 Task: Archive completed tasks and project documentation.
Action: Mouse moved to (529, 360)
Screenshot: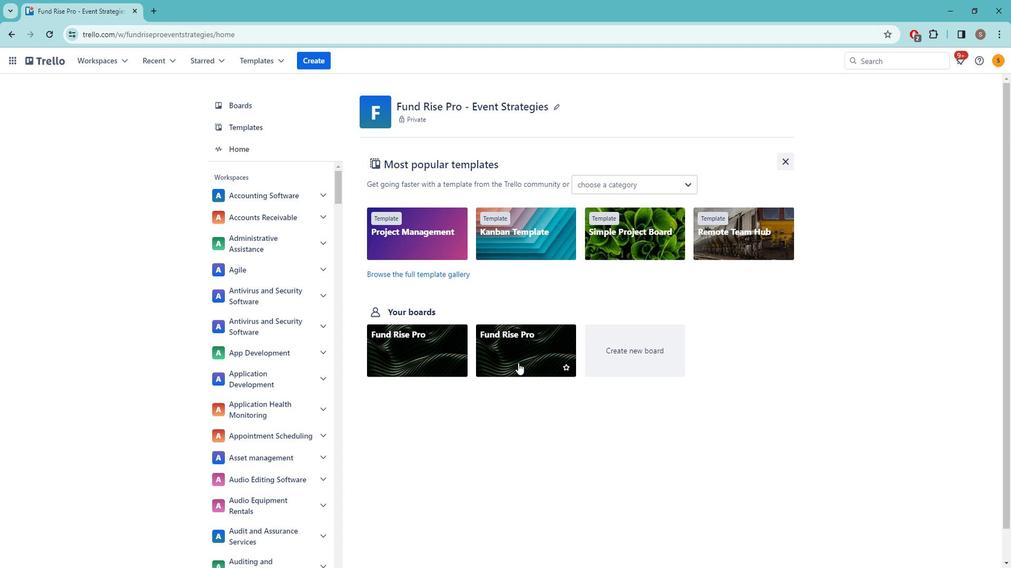 
Action: Mouse pressed left at (529, 360)
Screenshot: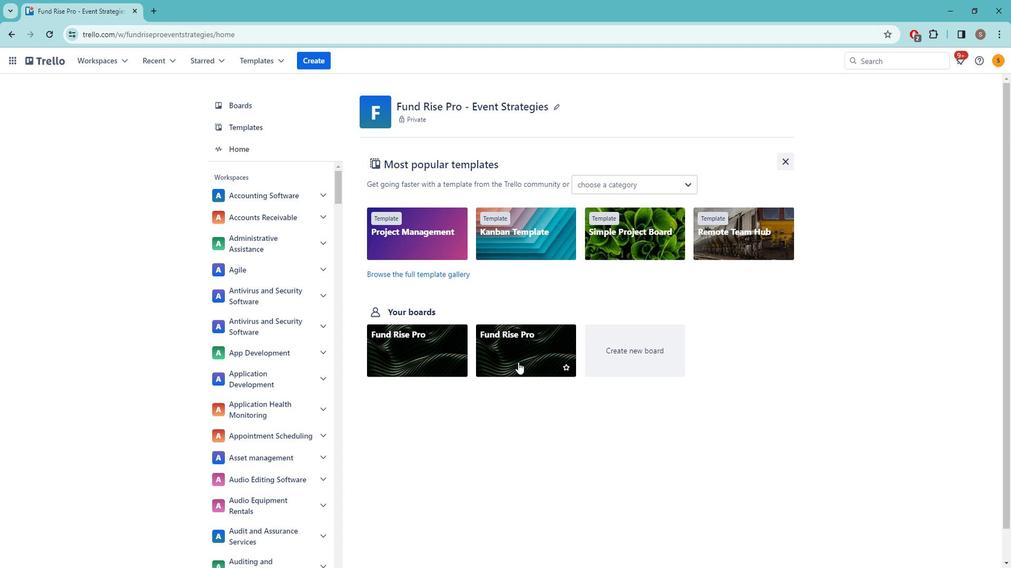 
Action: Mouse moved to (430, 174)
Screenshot: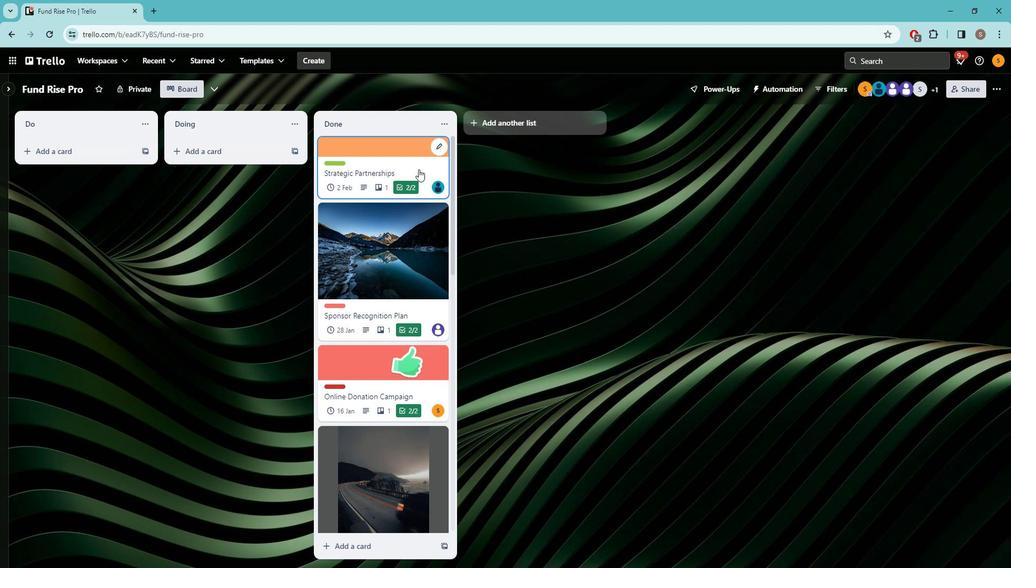 
Action: Mouse pressed right at (430, 174)
Screenshot: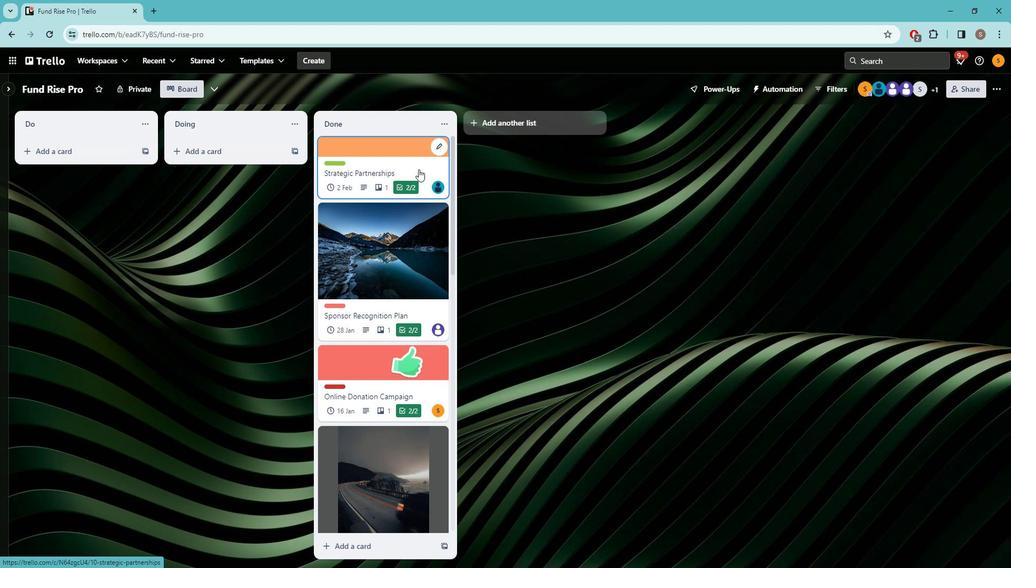 
Action: Mouse moved to (477, 286)
Screenshot: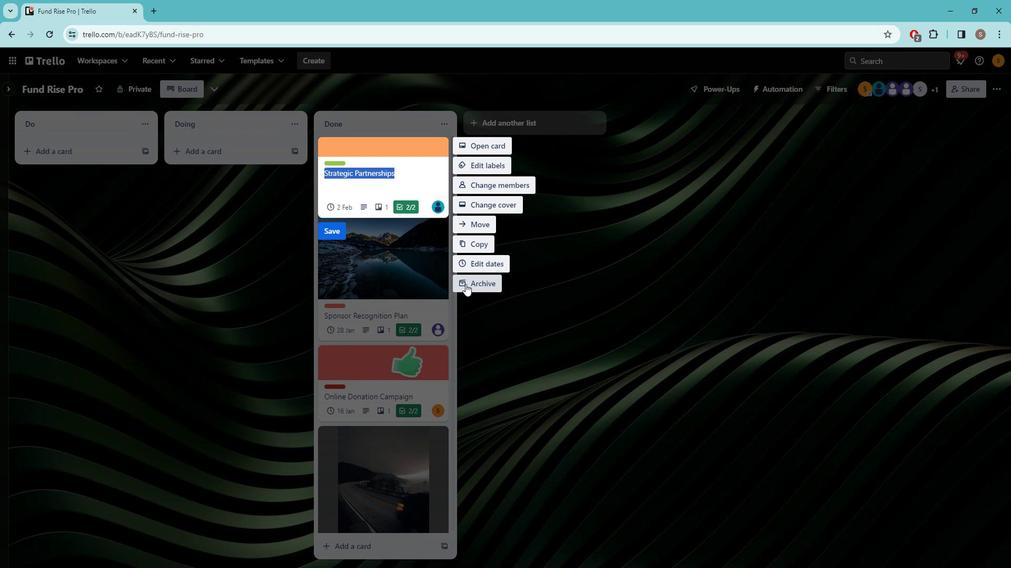 
Action: Mouse pressed left at (477, 286)
Screenshot: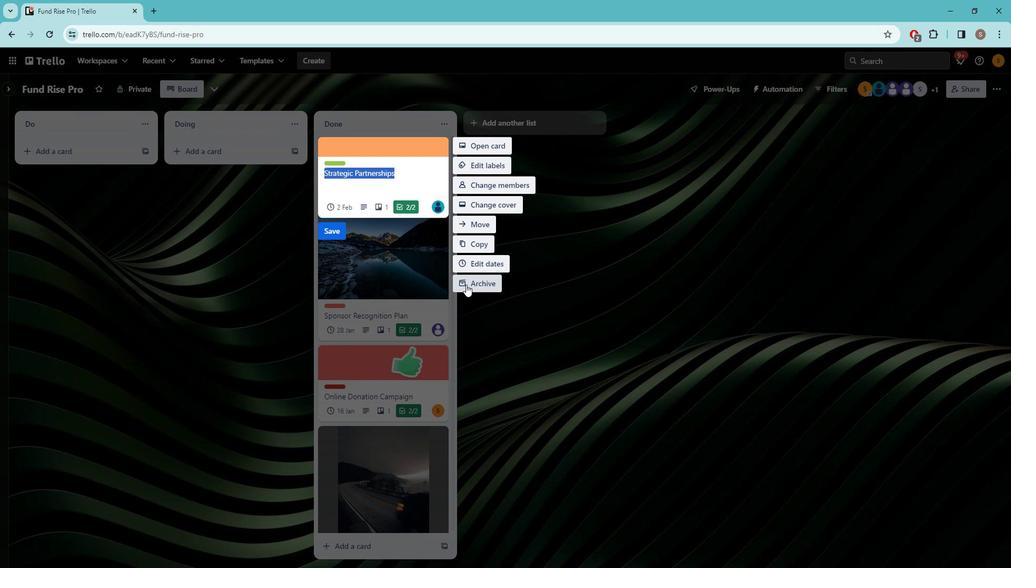 
Action: Mouse moved to (406, 216)
Screenshot: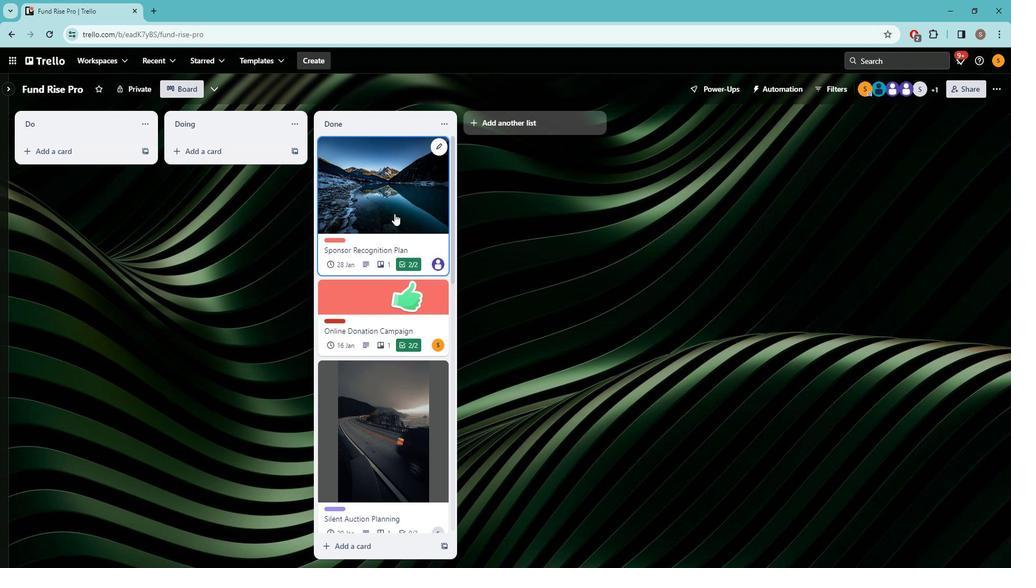 
Action: Mouse pressed right at (406, 216)
Screenshot: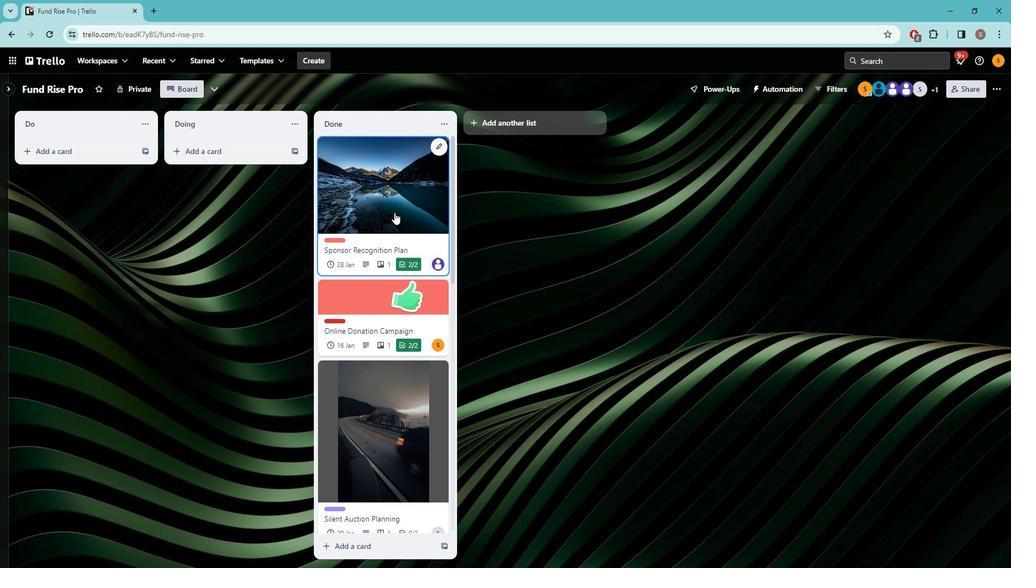 
Action: Mouse moved to (477, 287)
Screenshot: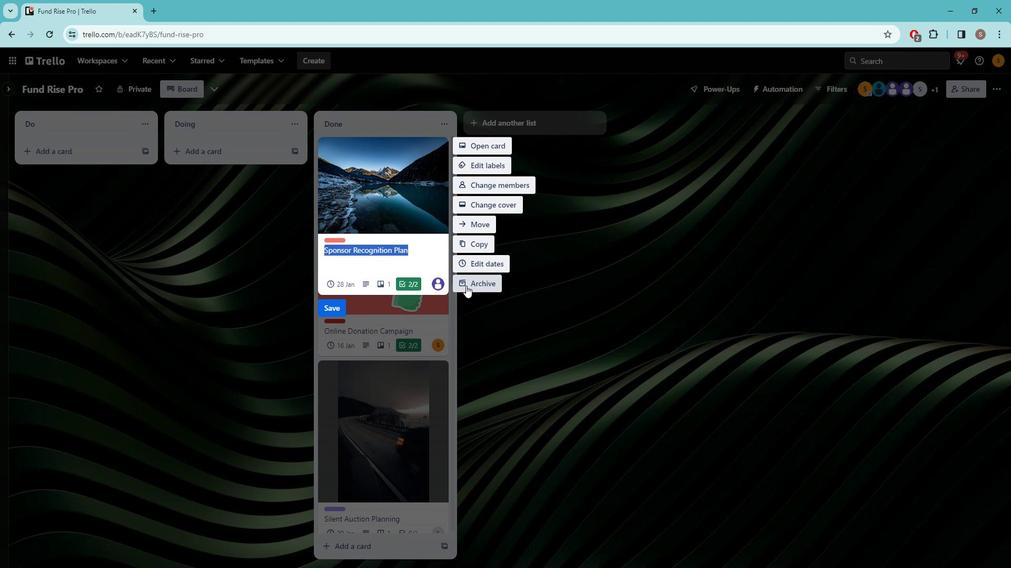 
Action: Mouse pressed left at (477, 287)
Screenshot: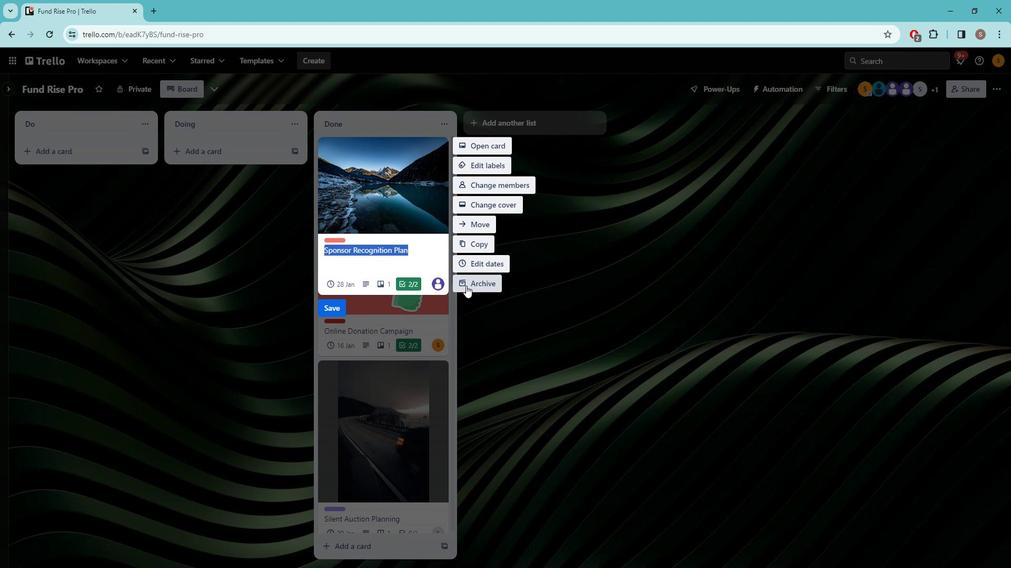 
Action: Mouse moved to (434, 170)
Screenshot: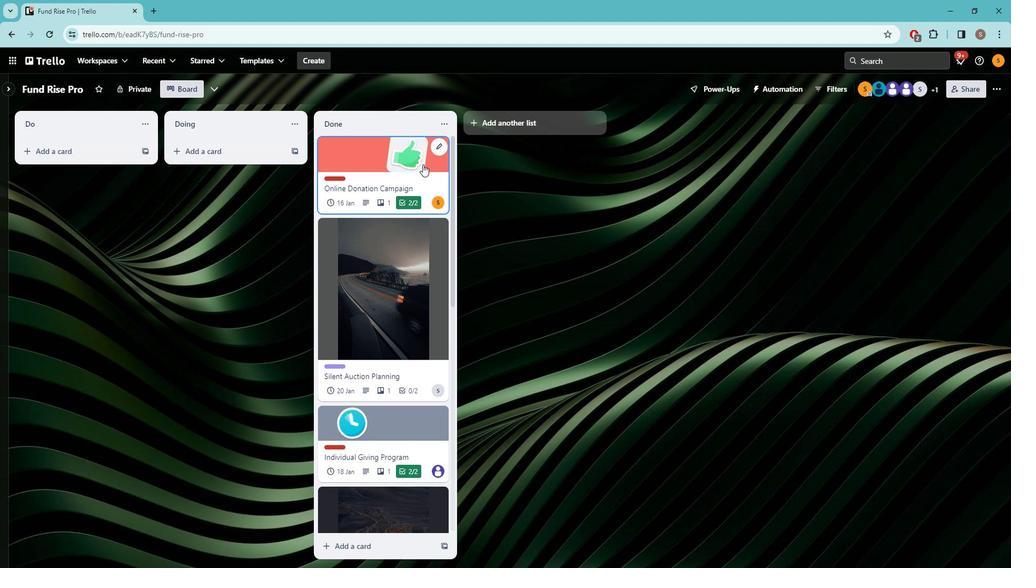 
Action: Mouse pressed right at (434, 170)
Screenshot: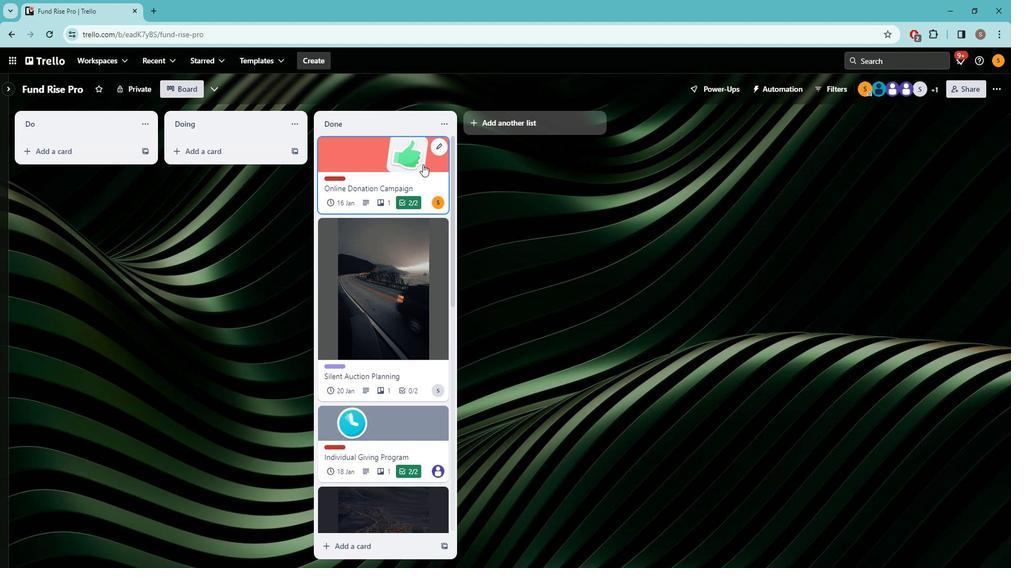 
Action: Mouse moved to (484, 279)
Screenshot: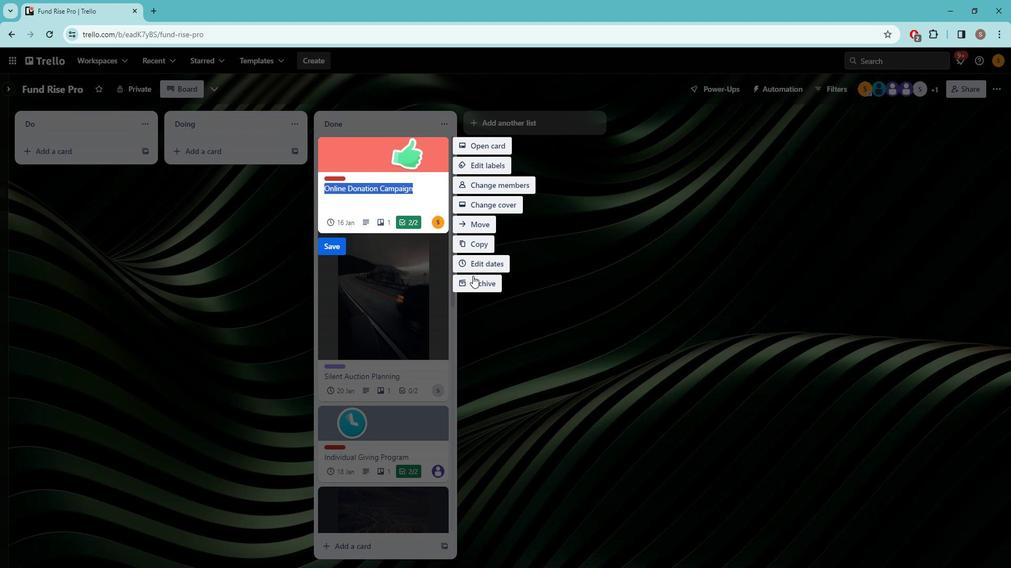 
Action: Mouse pressed left at (484, 279)
Screenshot: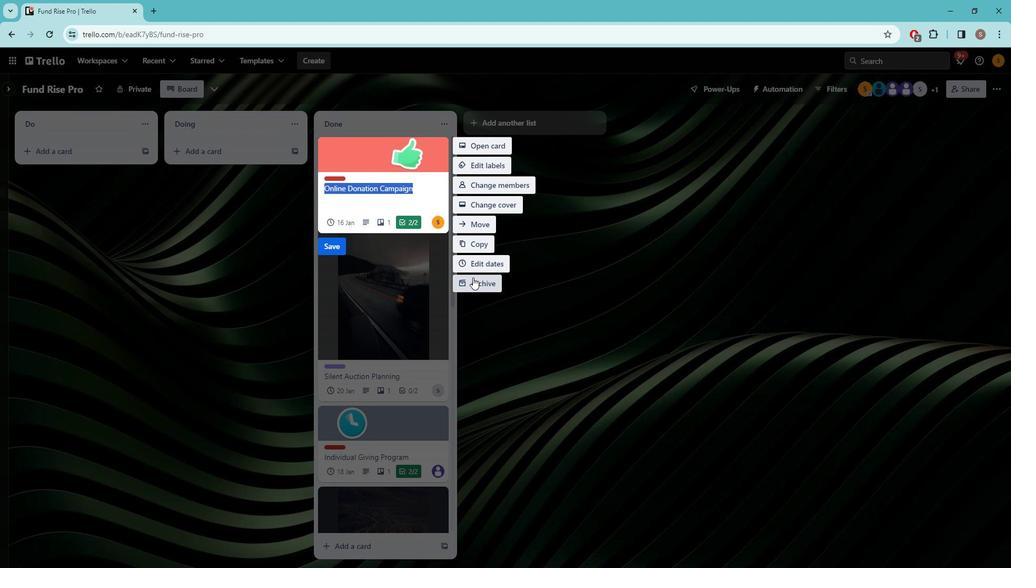 
Action: Mouse moved to (445, 245)
Screenshot: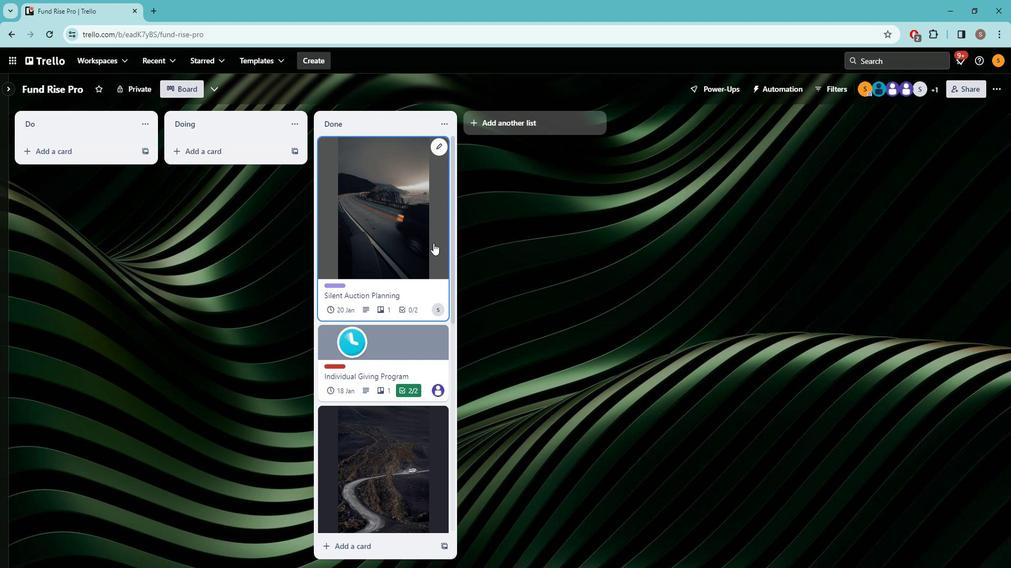 
Action: Mouse pressed right at (445, 245)
Screenshot: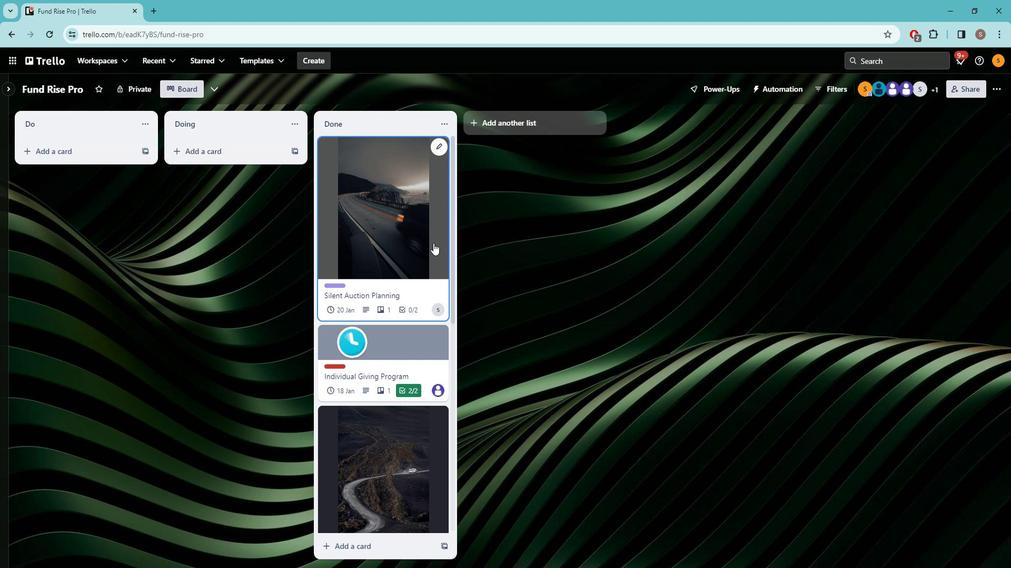 
Action: Mouse moved to (480, 281)
Screenshot: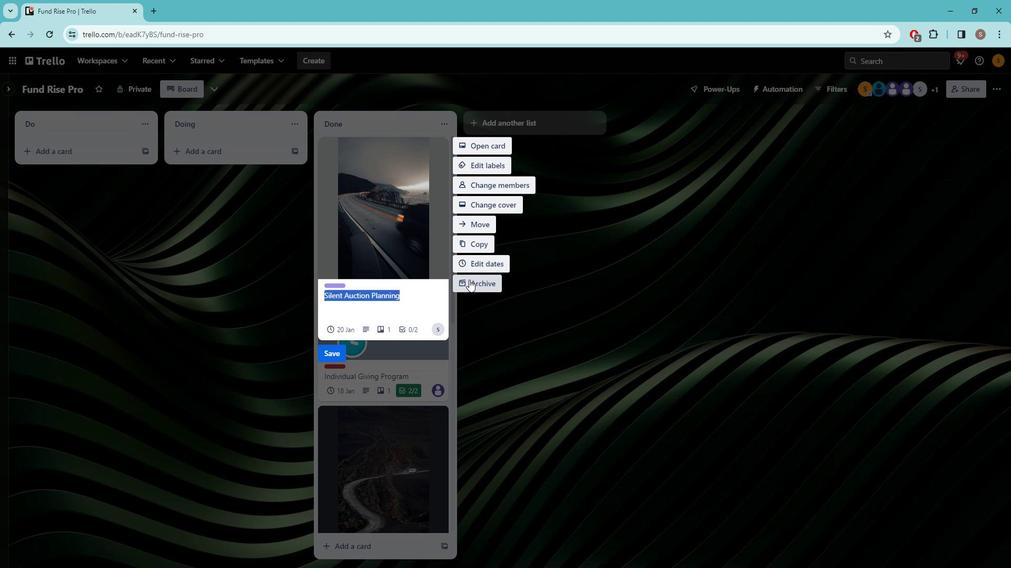 
Action: Mouse pressed left at (480, 281)
Screenshot: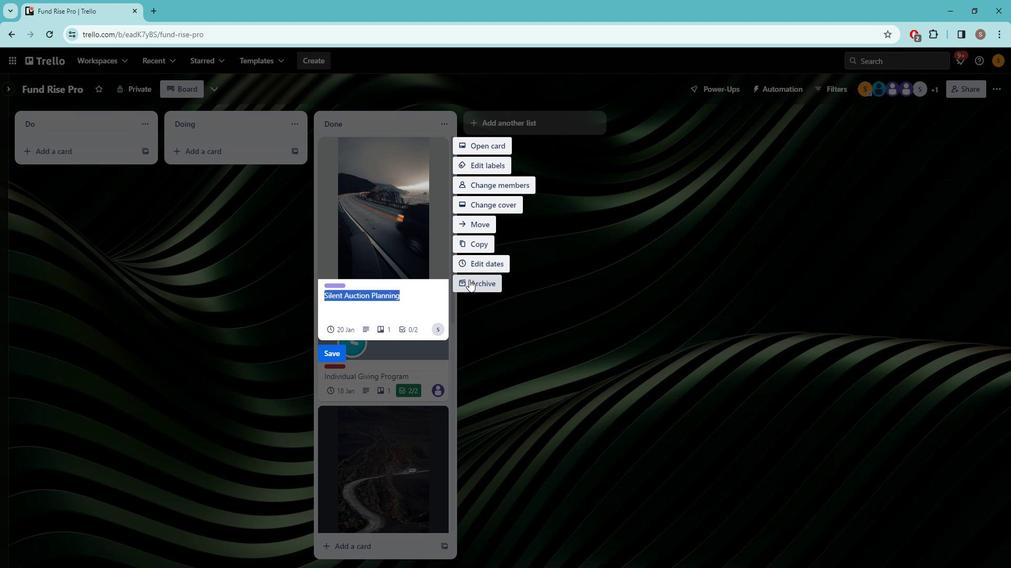 
Action: Mouse moved to (415, 186)
Screenshot: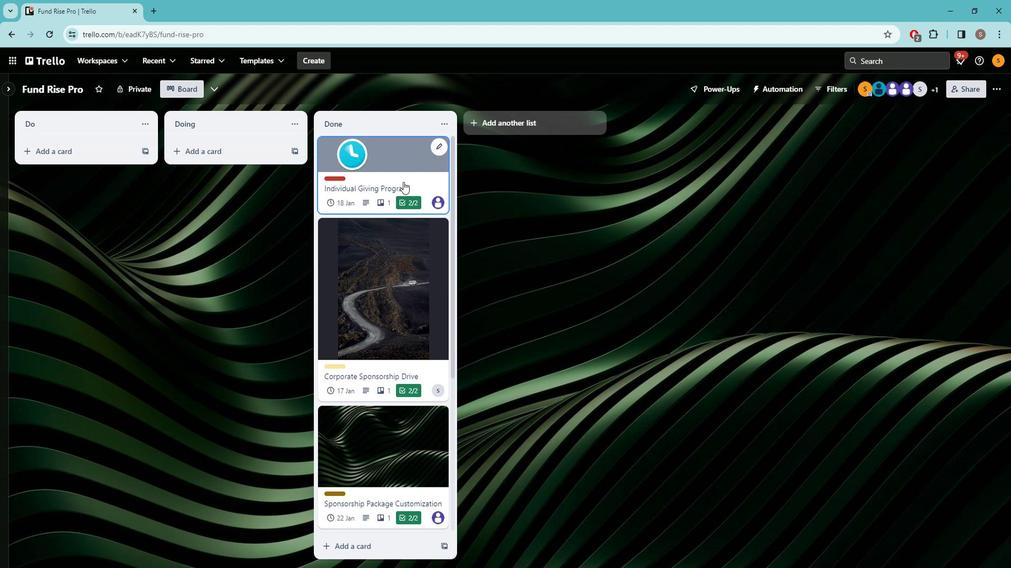 
Action: Mouse pressed right at (415, 186)
Screenshot: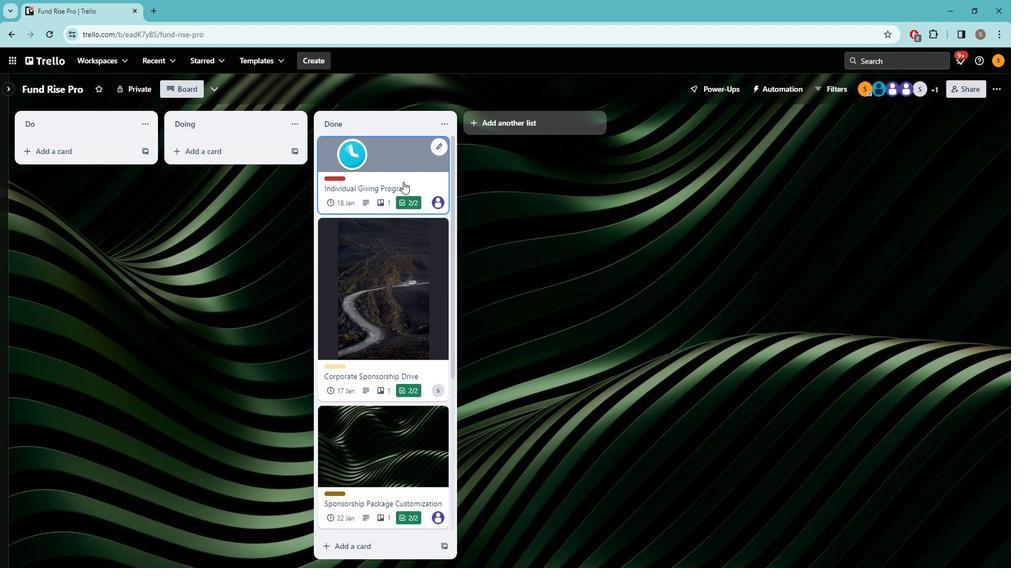 
Action: Mouse moved to (484, 281)
Screenshot: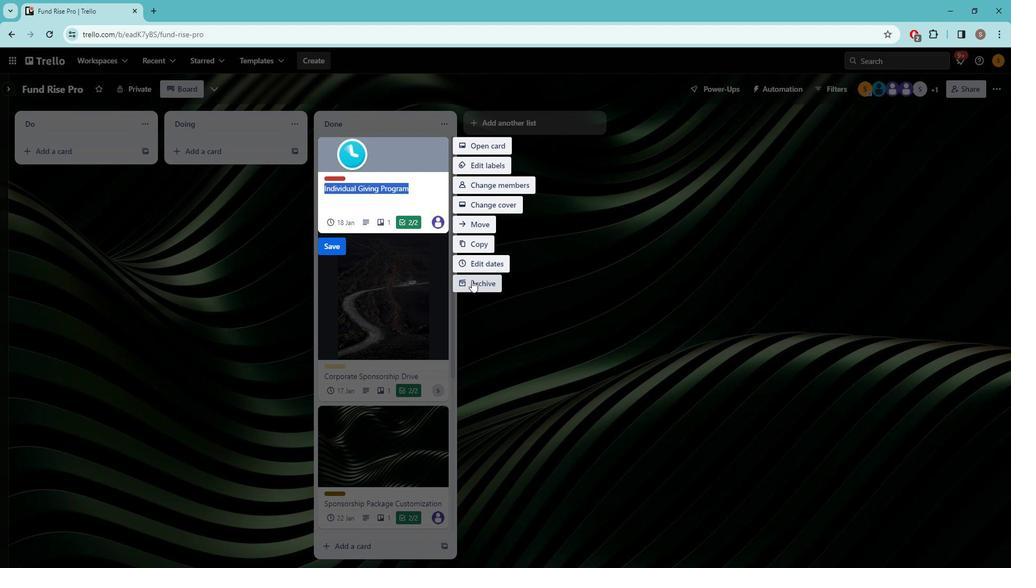 
Action: Mouse pressed left at (484, 281)
Screenshot: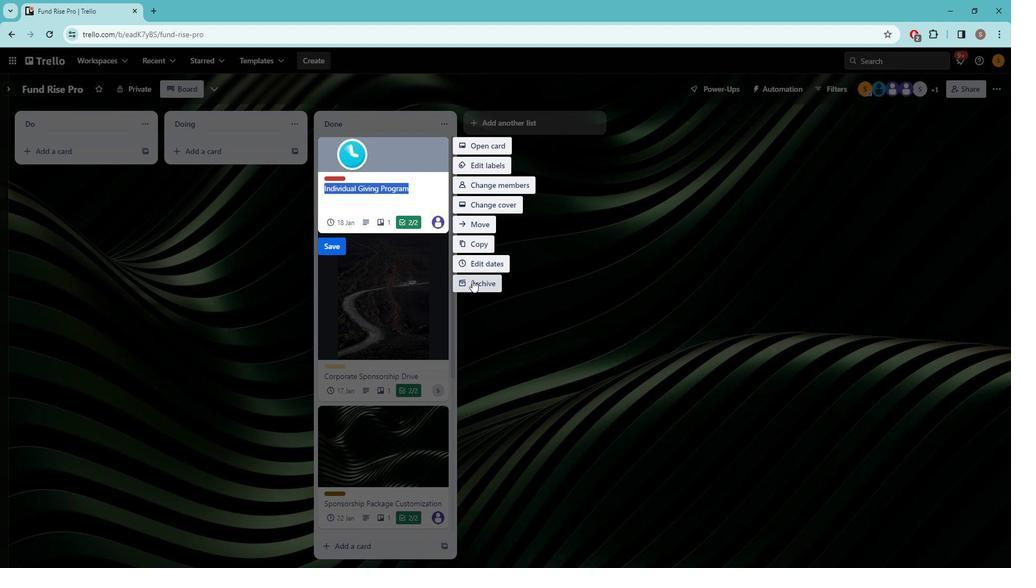 
Action: Mouse moved to (454, 263)
Screenshot: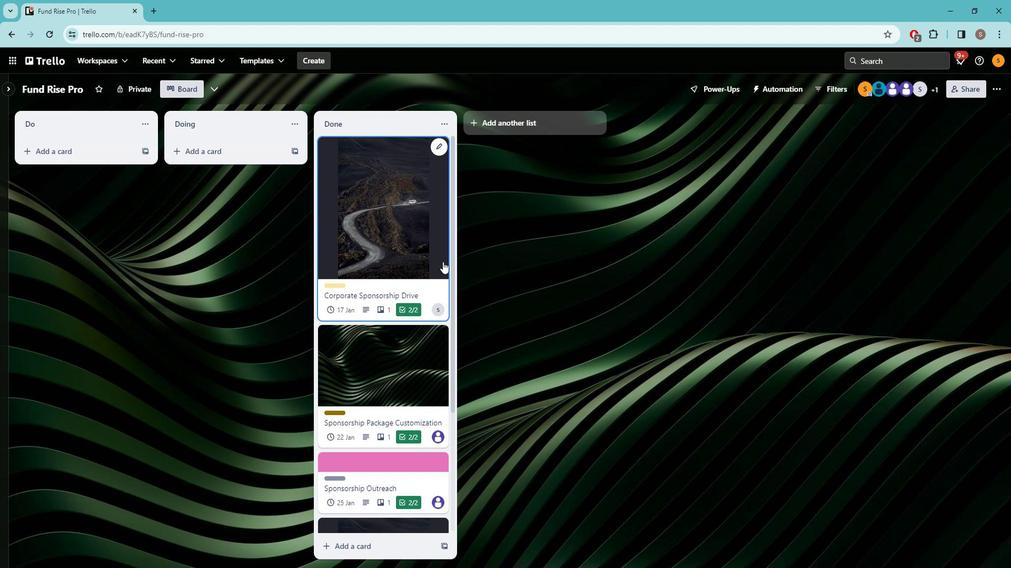 
Action: Mouse pressed right at (454, 263)
Screenshot: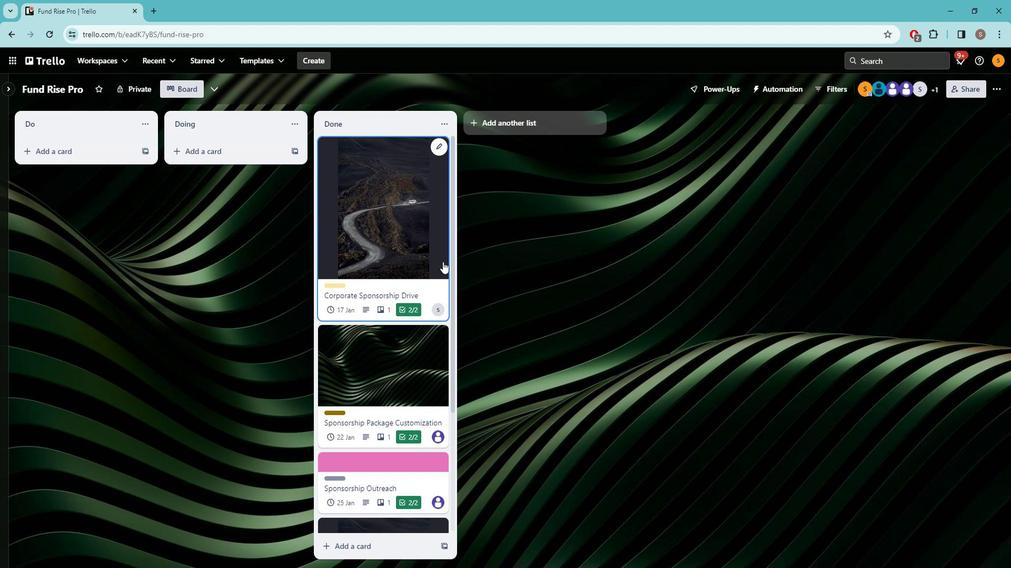 
Action: Mouse moved to (479, 288)
Screenshot: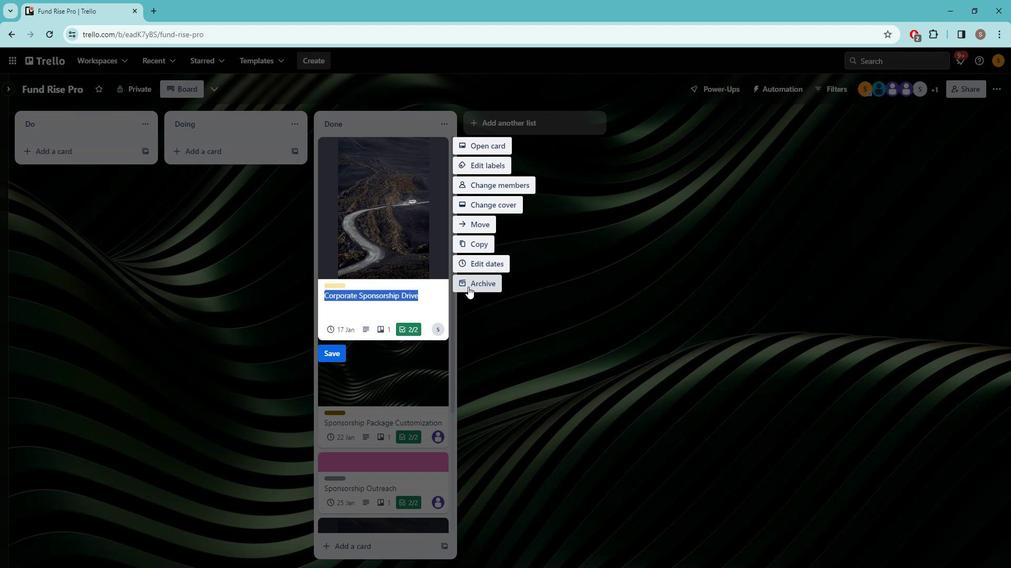 
Action: Mouse pressed left at (479, 288)
Screenshot: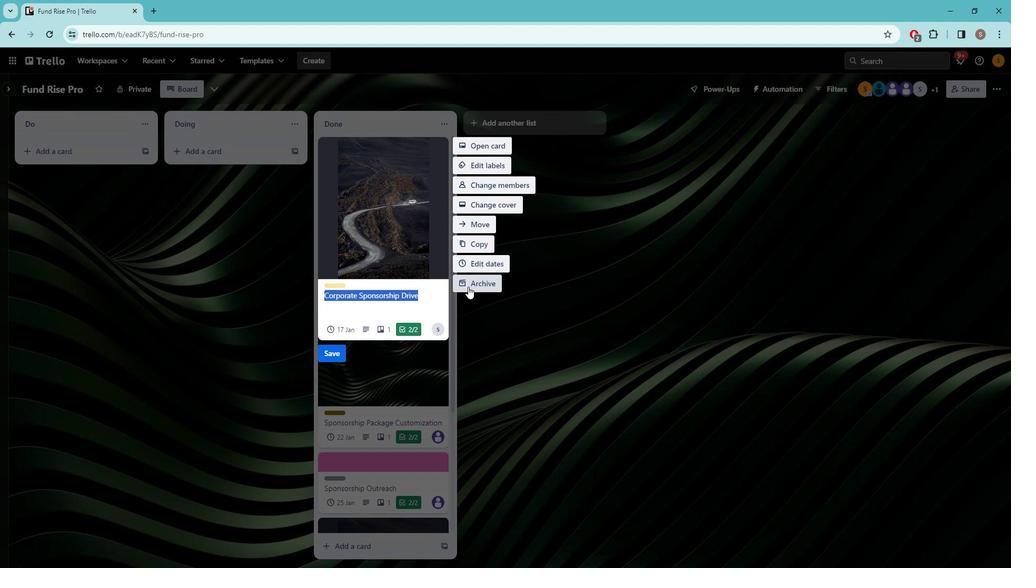 
Action: Mouse moved to (429, 214)
Screenshot: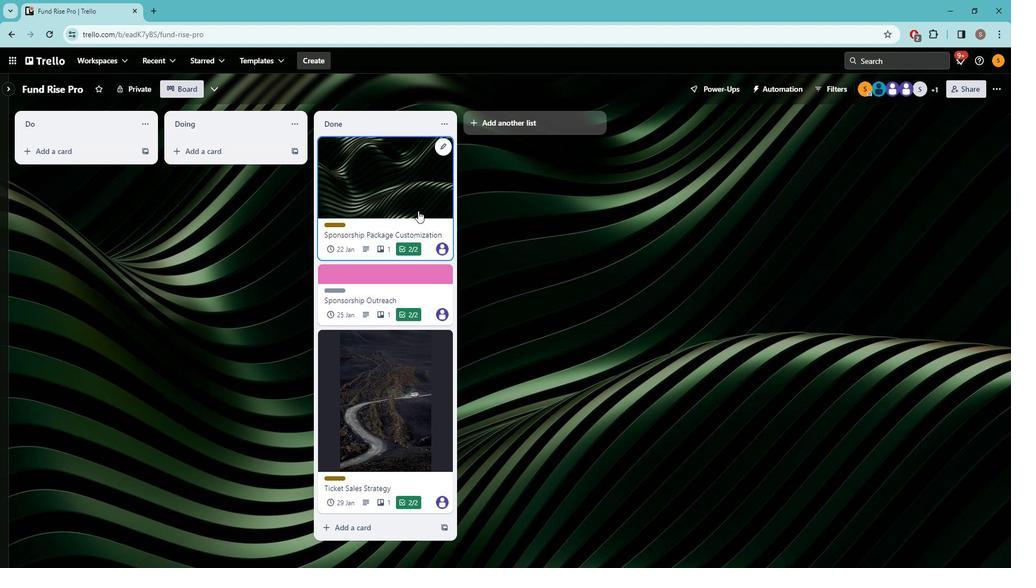 
Action: Mouse pressed right at (429, 214)
Screenshot: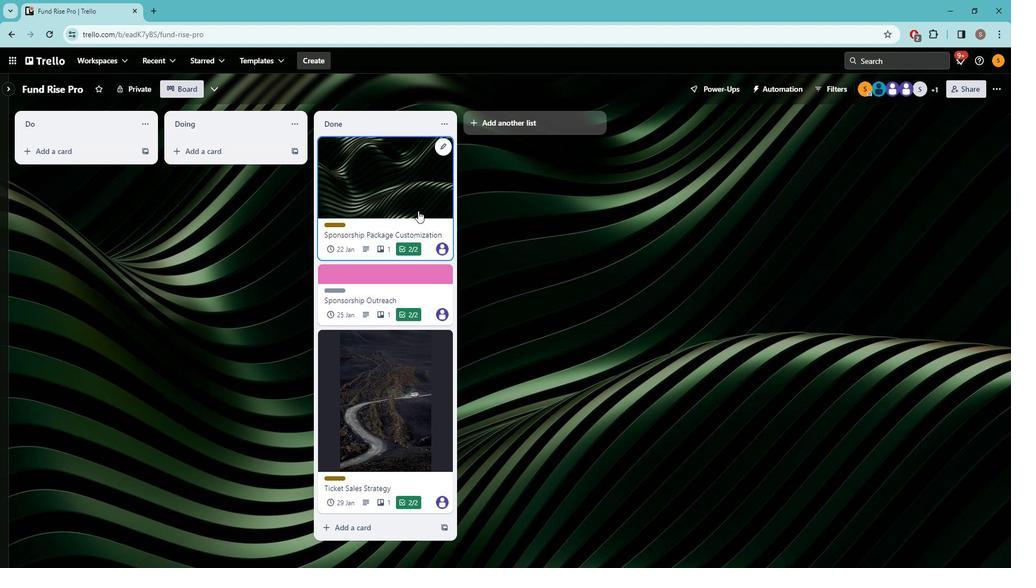 
Action: Mouse moved to (495, 287)
Screenshot: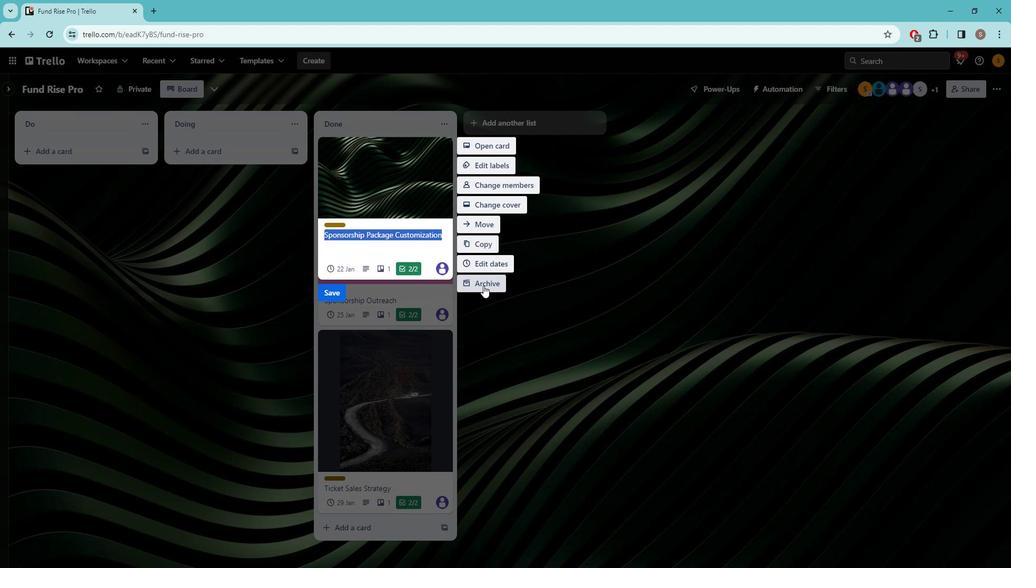 
Action: Mouse pressed left at (495, 287)
Screenshot: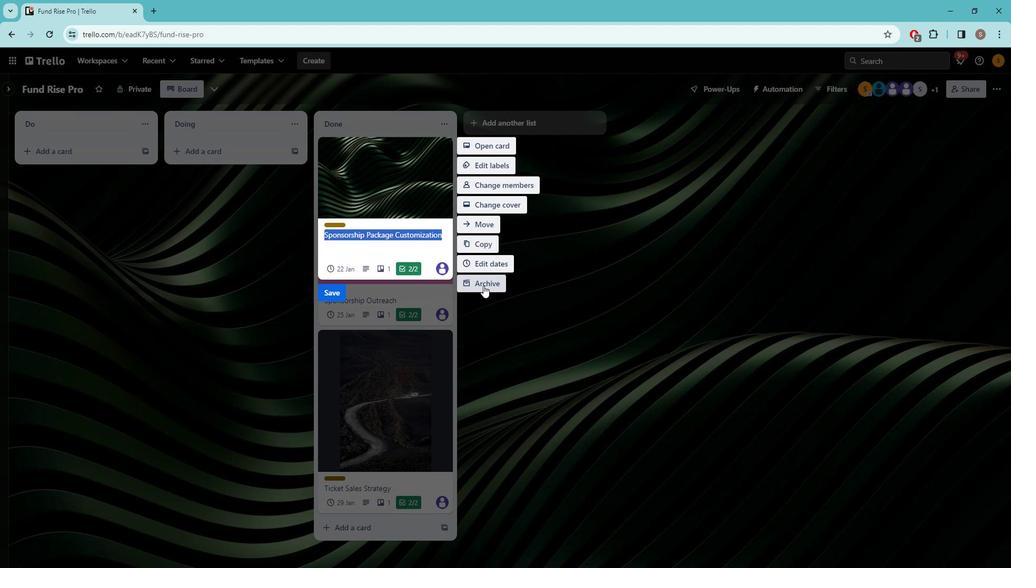 
Action: Mouse moved to (449, 263)
Screenshot: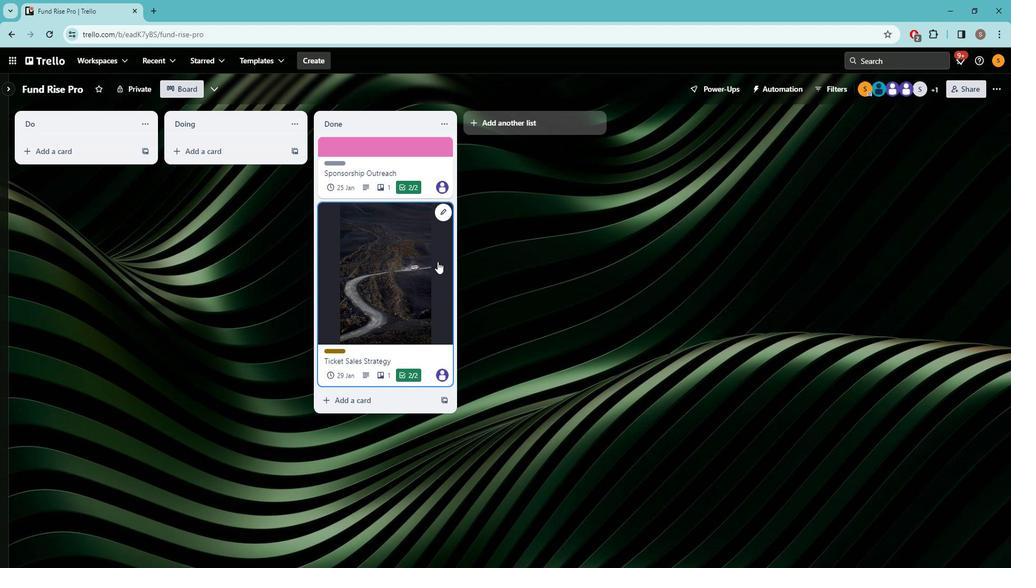 
Action: Mouse pressed right at (449, 263)
Screenshot: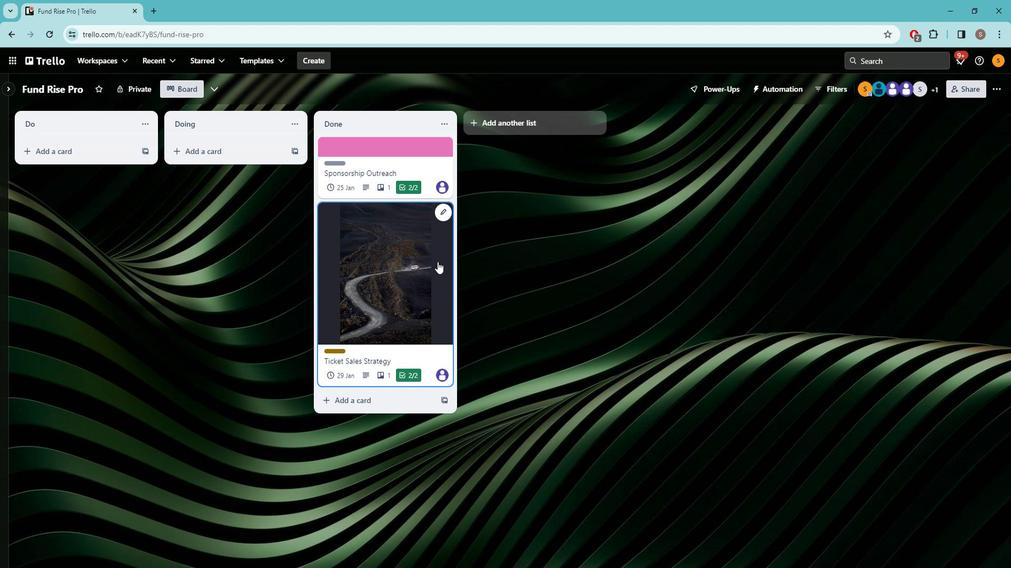 
Action: Mouse moved to (491, 343)
Screenshot: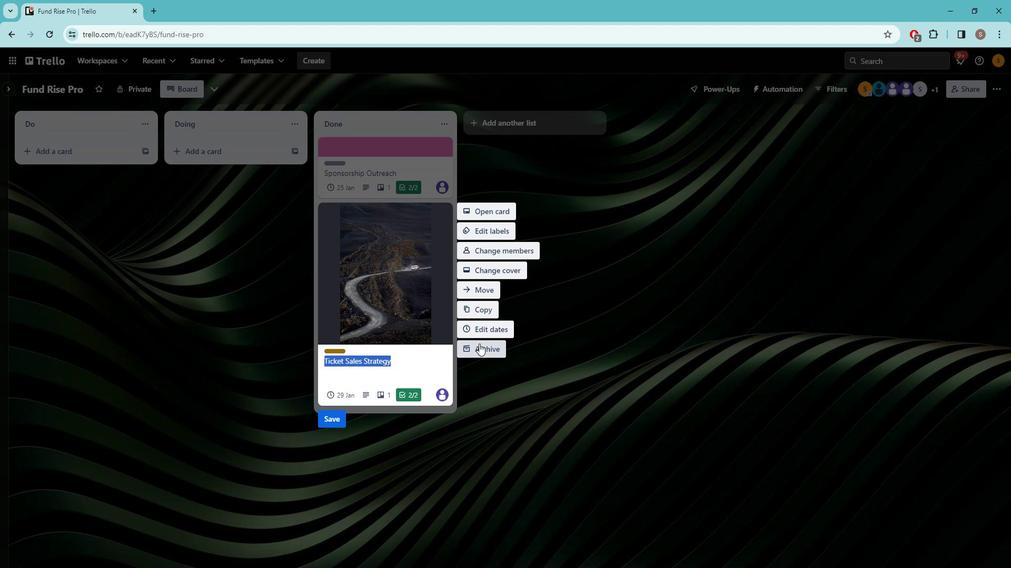 
Action: Mouse pressed left at (491, 343)
Screenshot: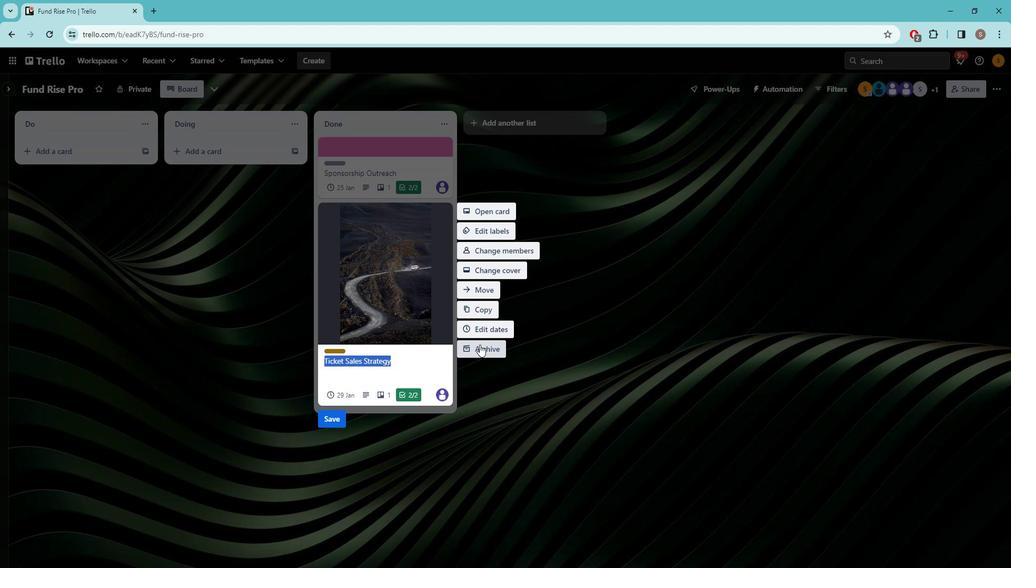 
Action: Mouse moved to (454, 179)
Screenshot: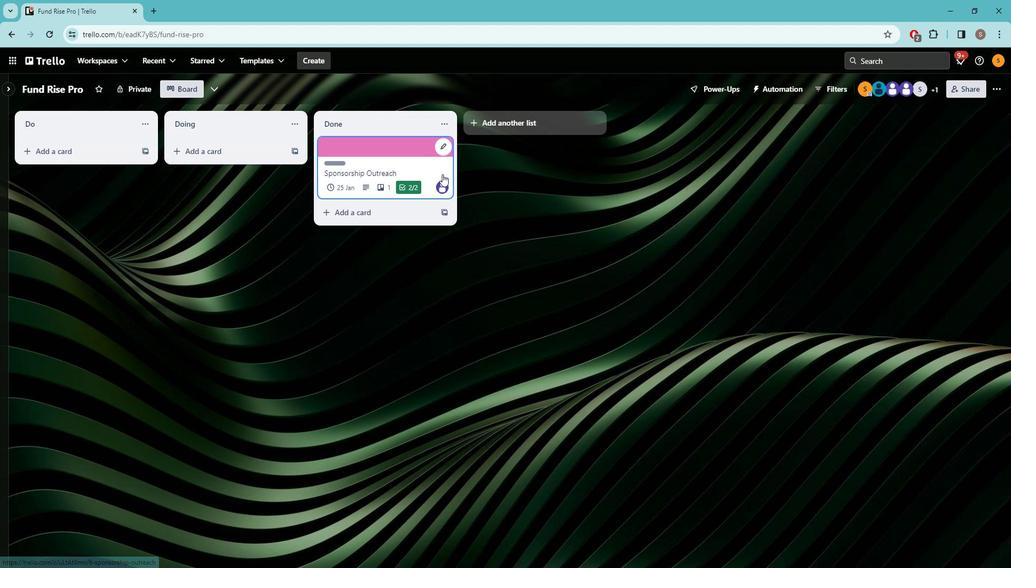 
Action: Mouse pressed right at (454, 179)
Screenshot: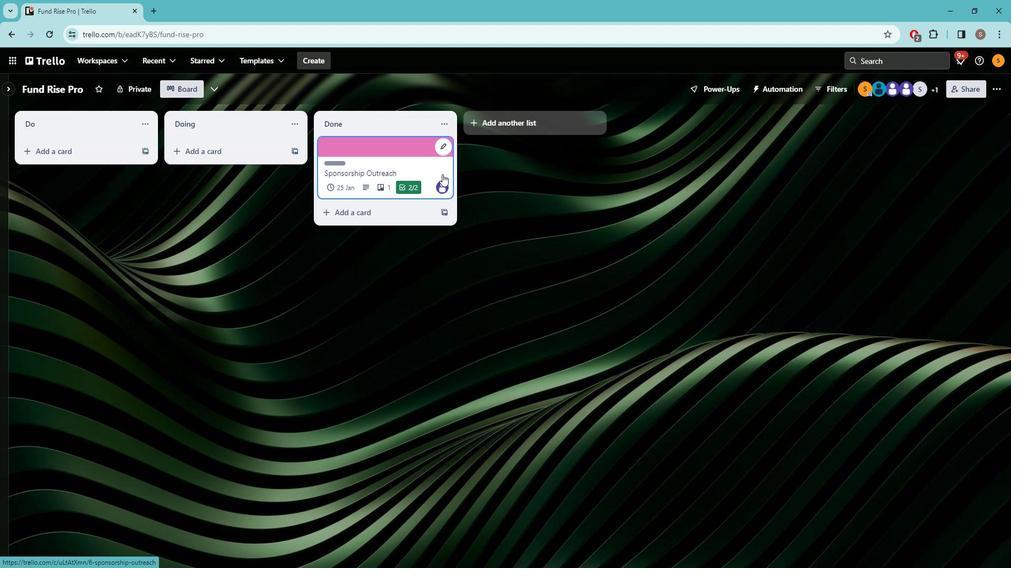 
Action: Mouse moved to (506, 283)
Screenshot: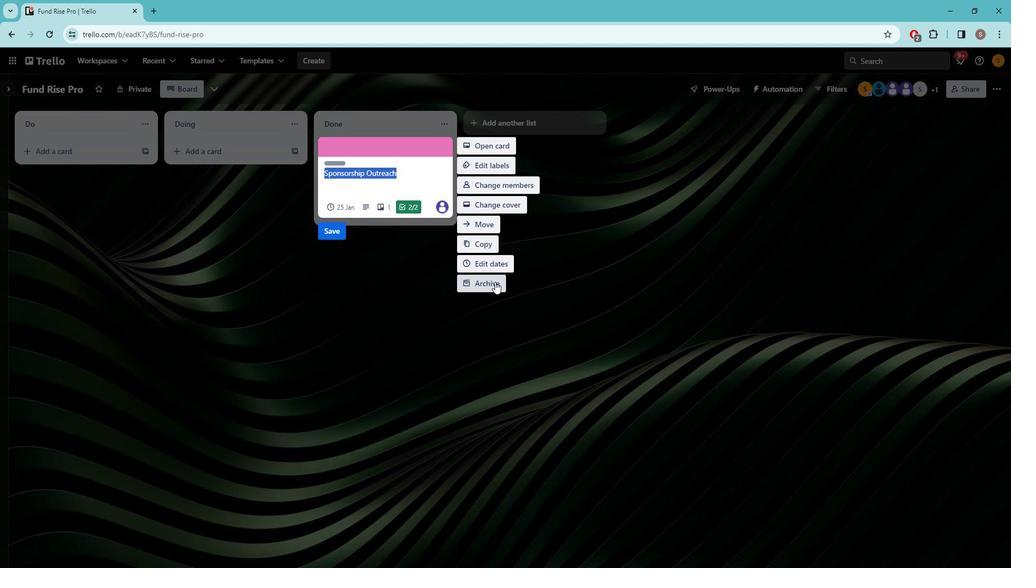 
Action: Mouse pressed left at (506, 283)
Screenshot: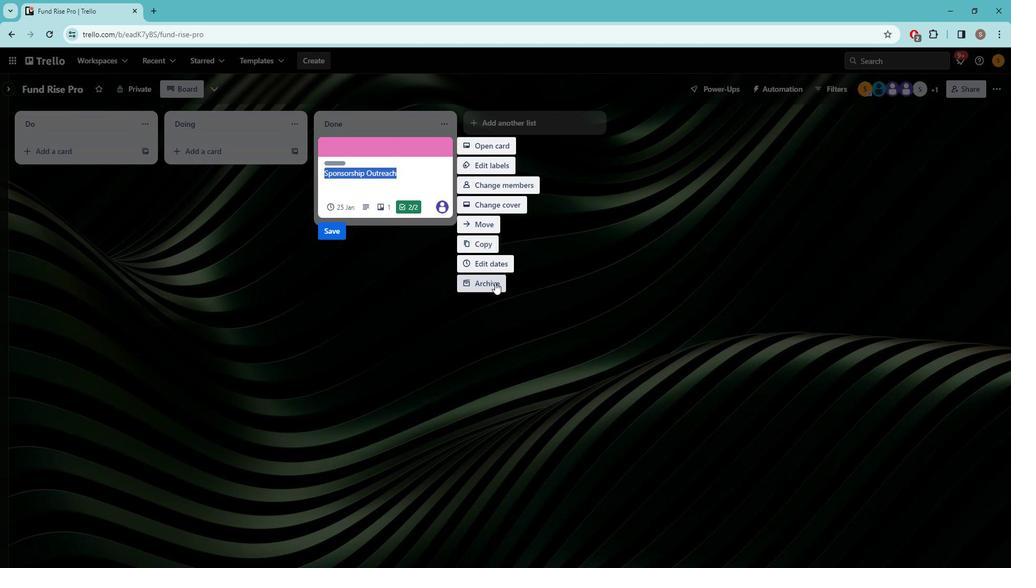 
